 Task: Add the task  Create a new online platform for online therapy sessions to the section Epic Excursion in the project ArcticTech and add a Due Date to the respective task as 2024/03/05
Action: Mouse moved to (712, 378)
Screenshot: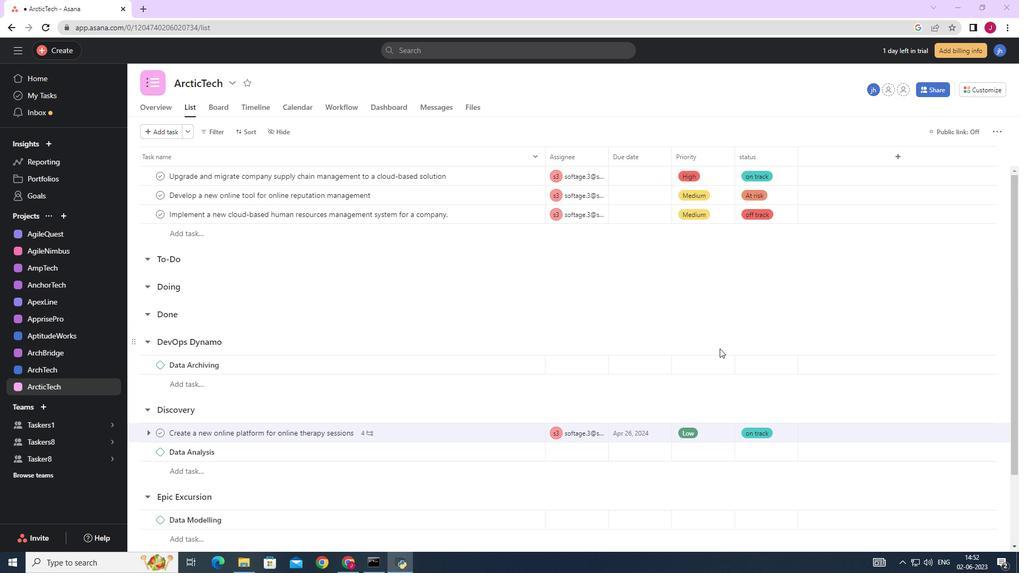 
Action: Mouse scrolled (712, 378) with delta (0, 0)
Screenshot: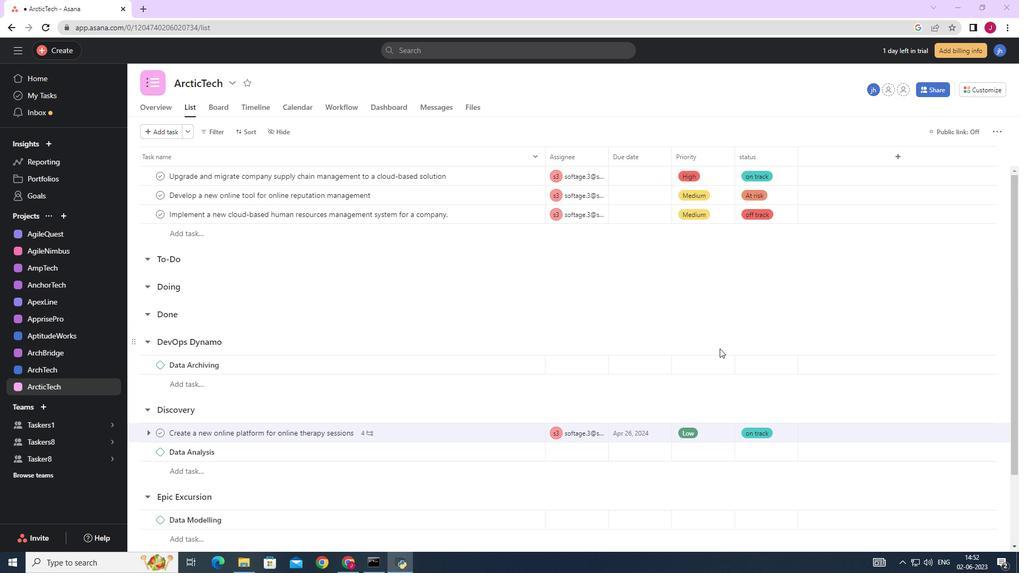 
Action: Mouse moved to (711, 380)
Screenshot: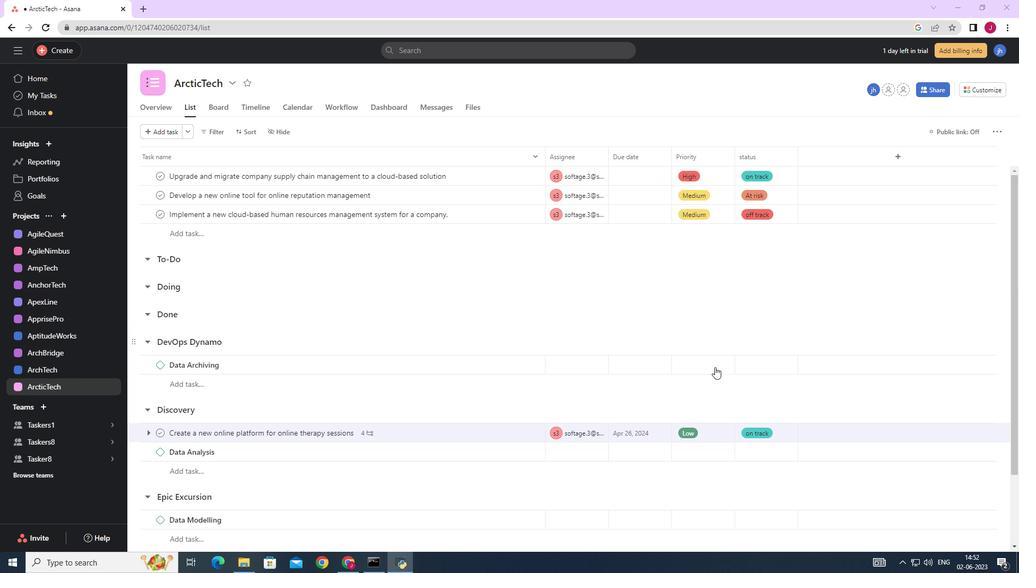 
Action: Mouse scrolled (711, 379) with delta (0, 0)
Screenshot: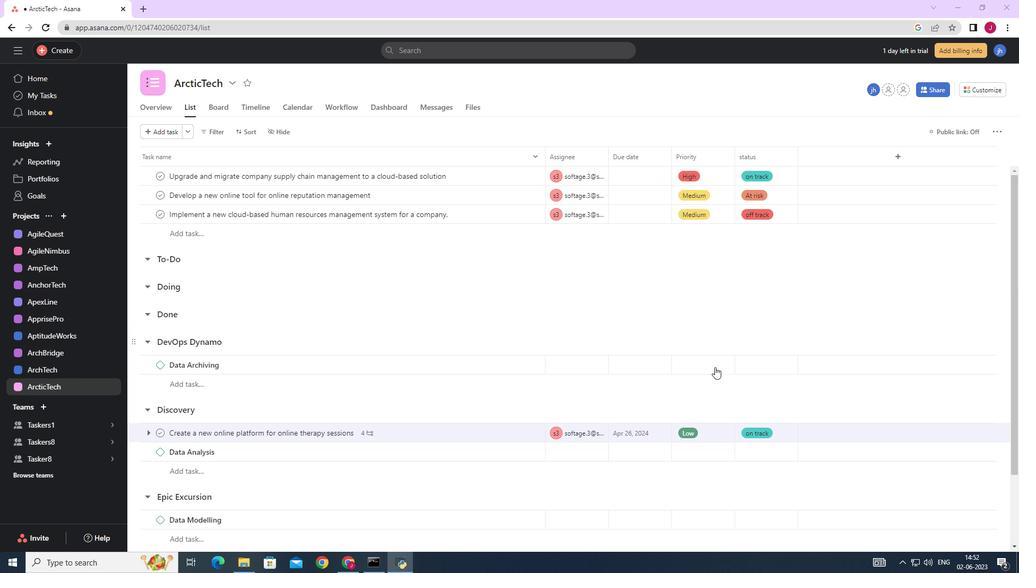 
Action: Mouse moved to (711, 382)
Screenshot: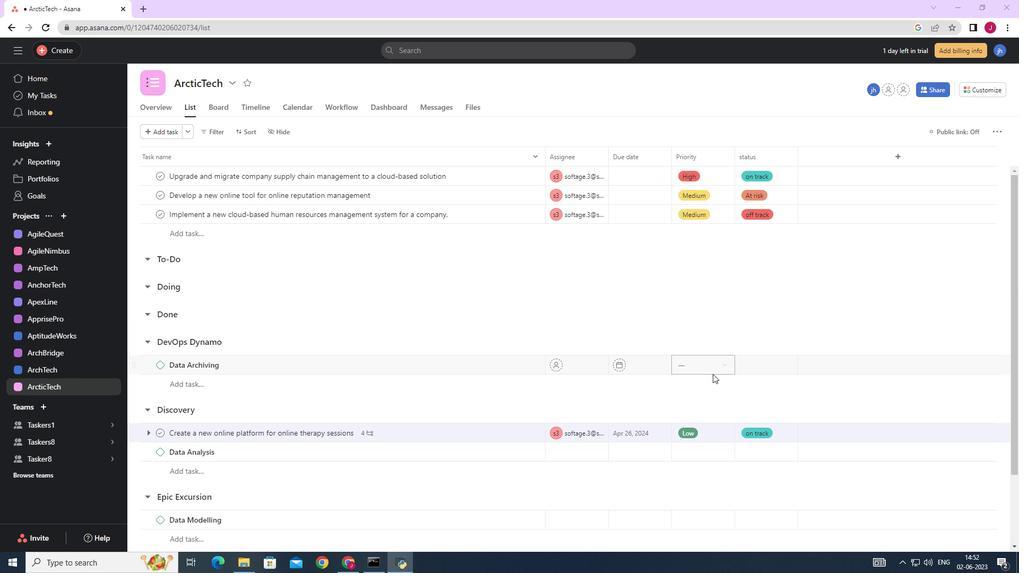 
Action: Mouse scrolled (711, 381) with delta (0, 0)
Screenshot: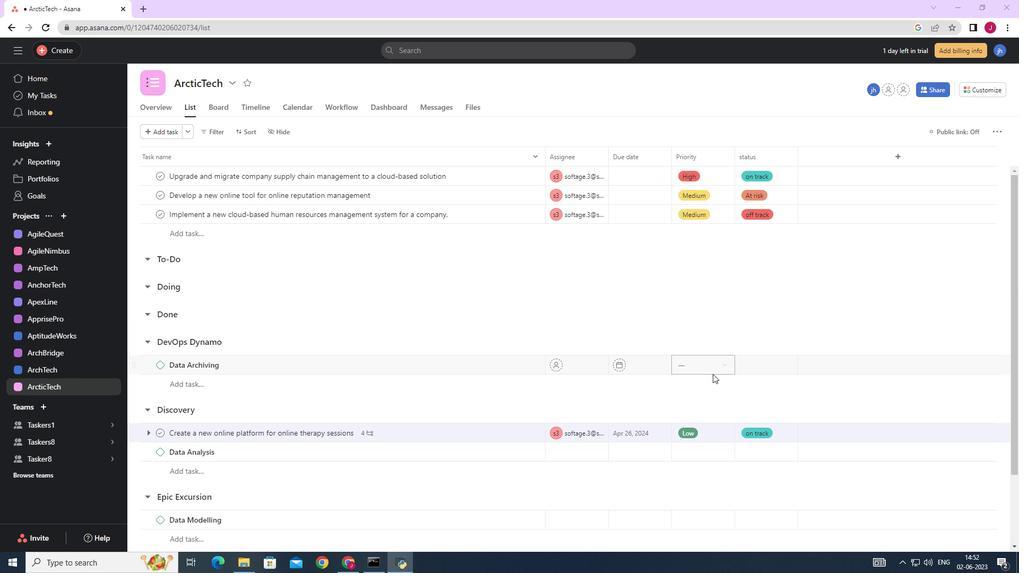 
Action: Mouse moved to (711, 383)
Screenshot: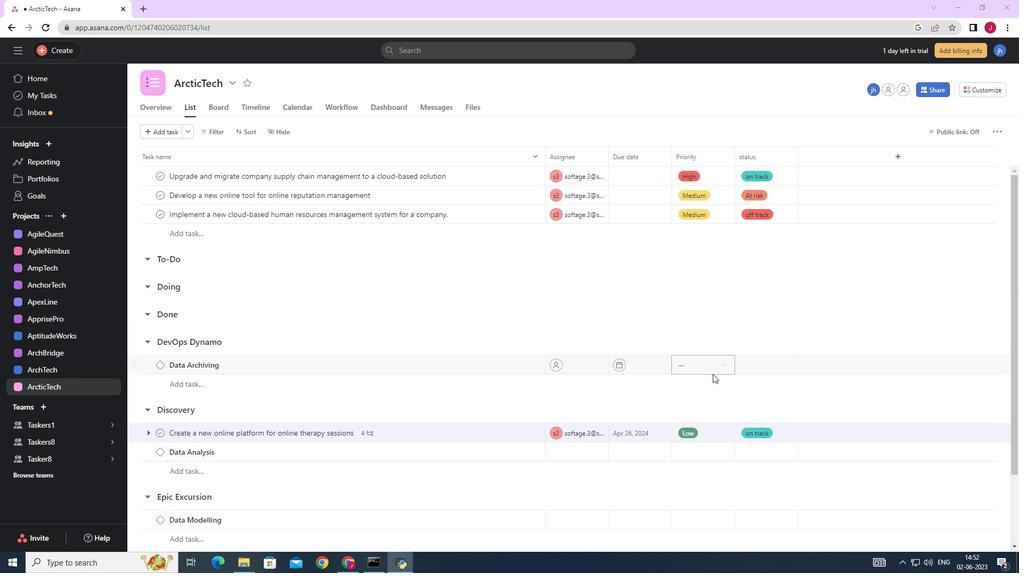 
Action: Mouse scrolled (711, 382) with delta (0, 0)
Screenshot: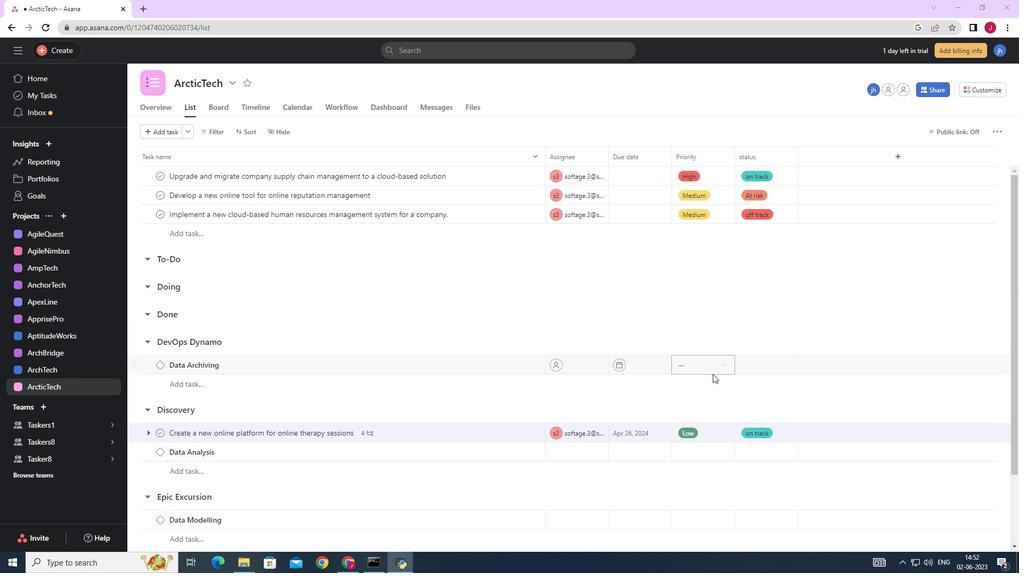 
Action: Mouse moved to (709, 389)
Screenshot: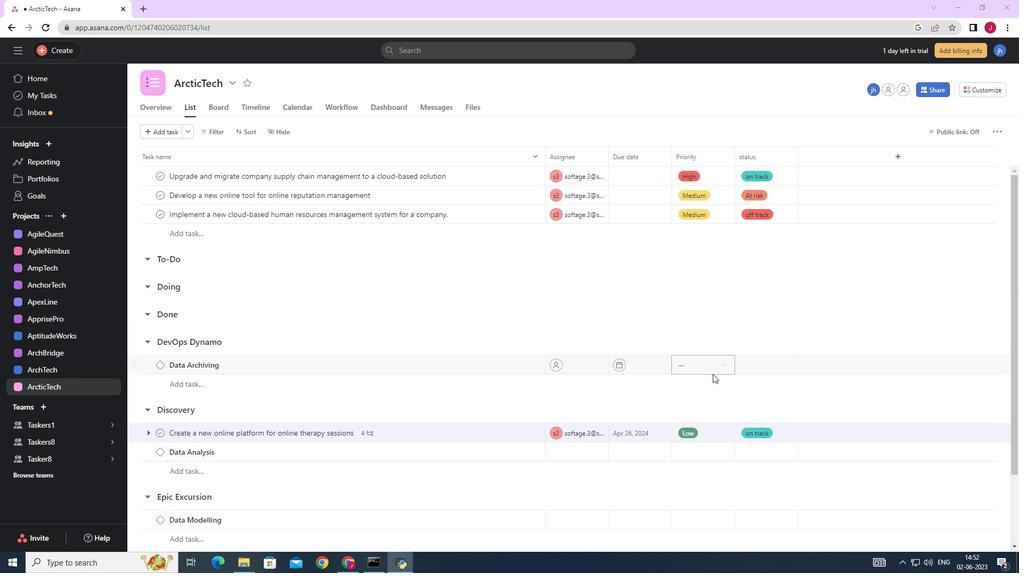 
Action: Mouse scrolled (711, 384) with delta (0, 0)
Screenshot: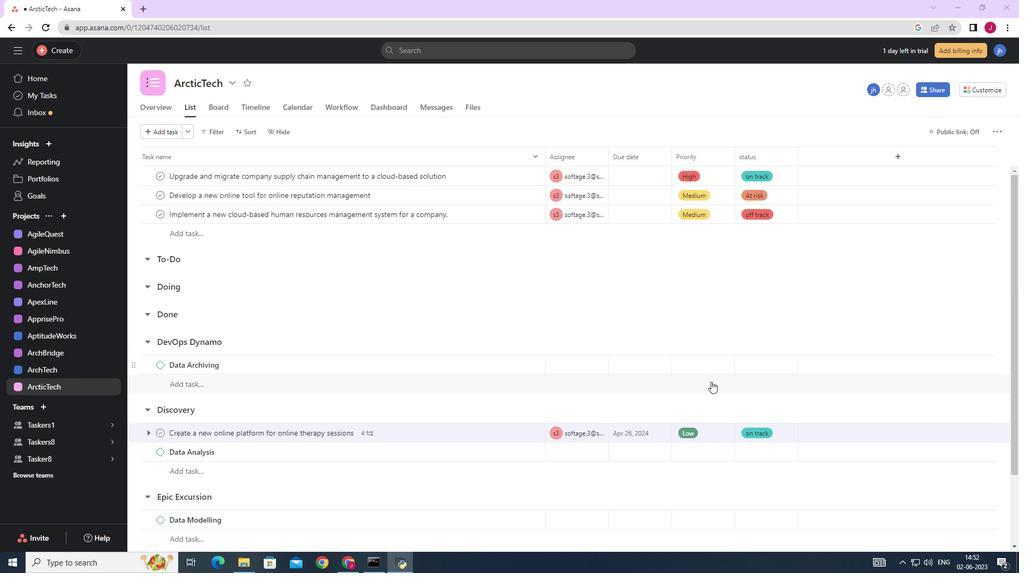 
Action: Mouse moved to (516, 347)
Screenshot: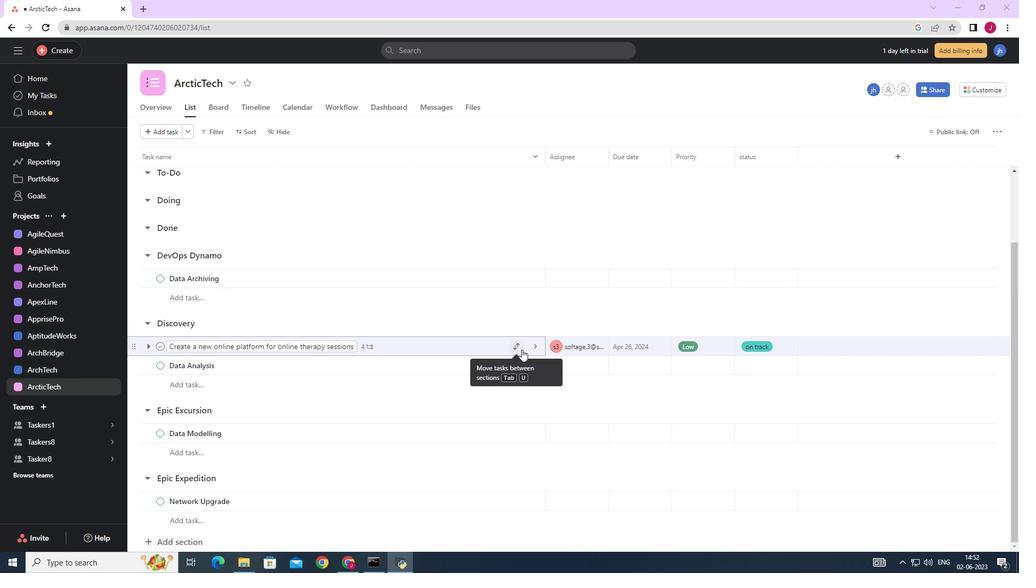 
Action: Mouse pressed left at (516, 347)
Screenshot: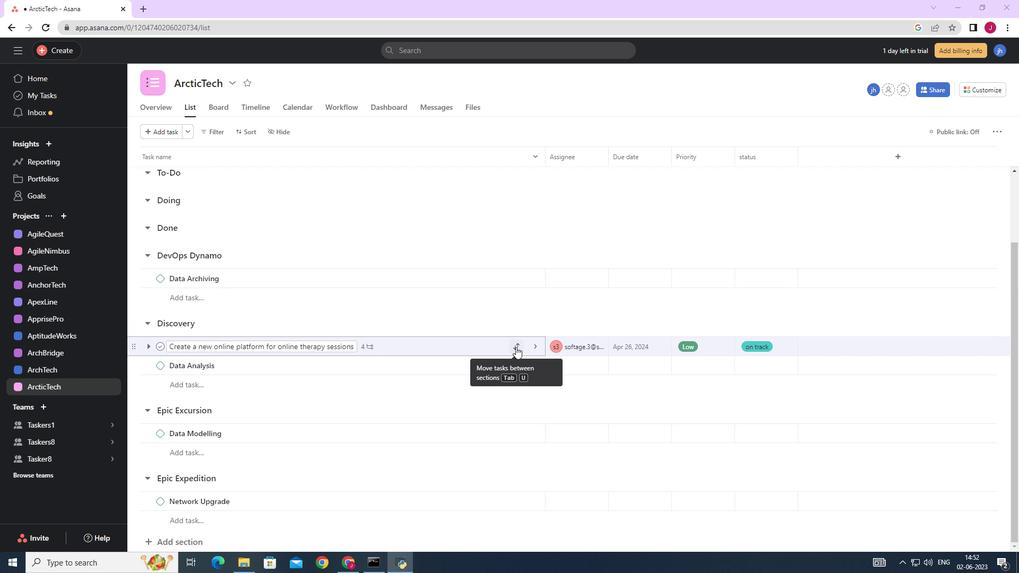 
Action: Mouse moved to (466, 503)
Screenshot: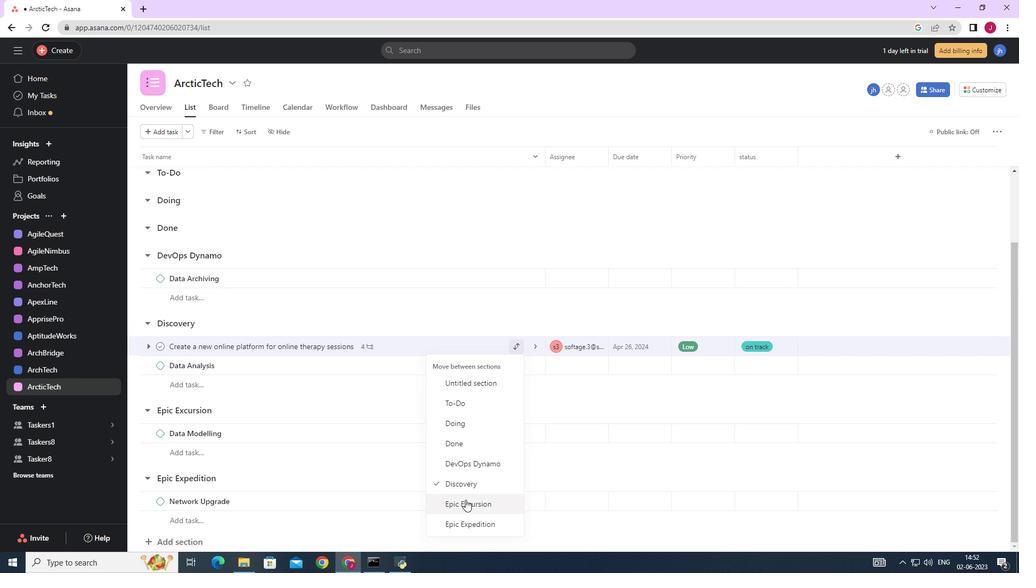 
Action: Mouse pressed left at (466, 503)
Screenshot: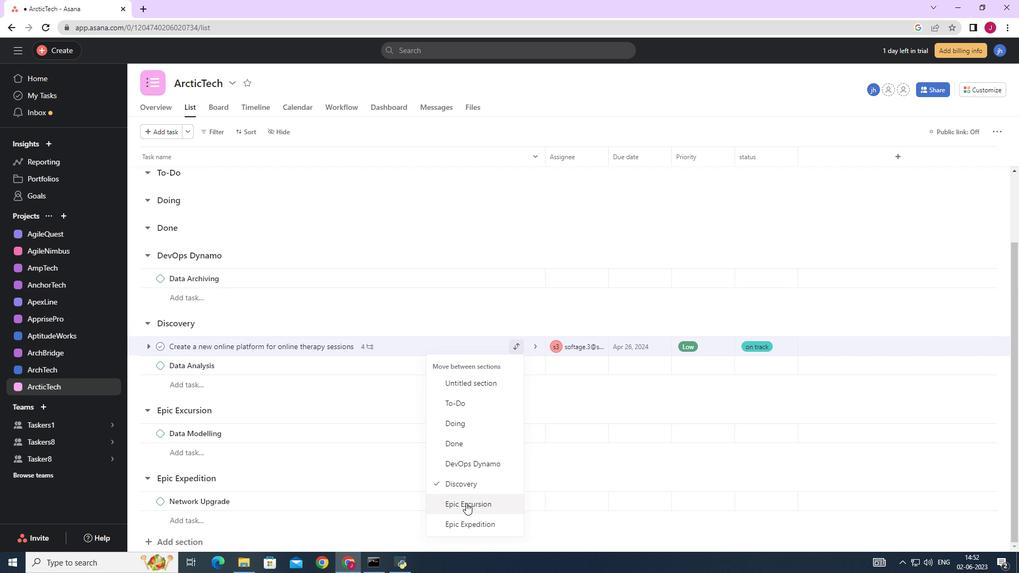 
Action: Mouse moved to (662, 412)
Screenshot: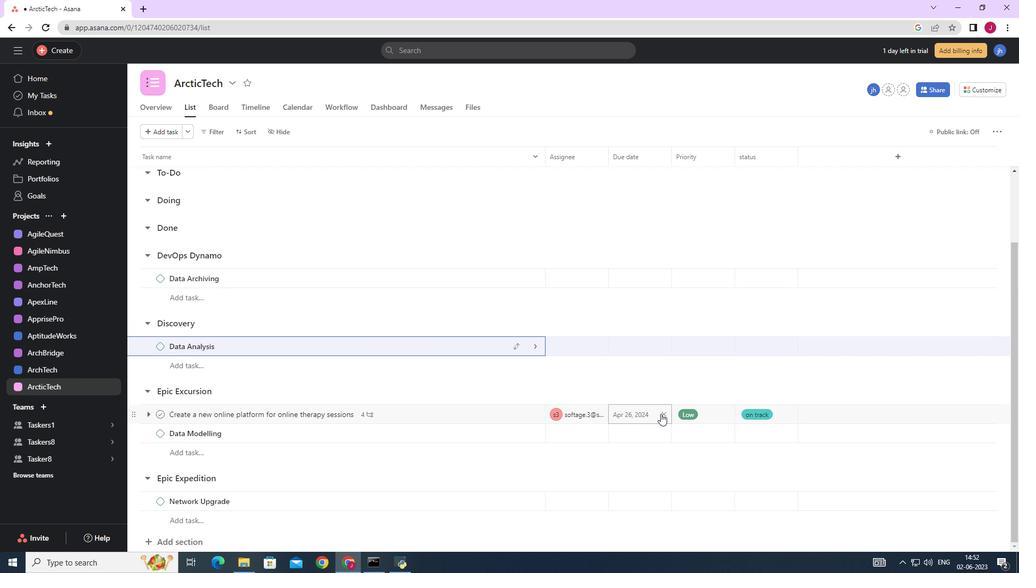
Action: Mouse pressed left at (662, 412)
Screenshot: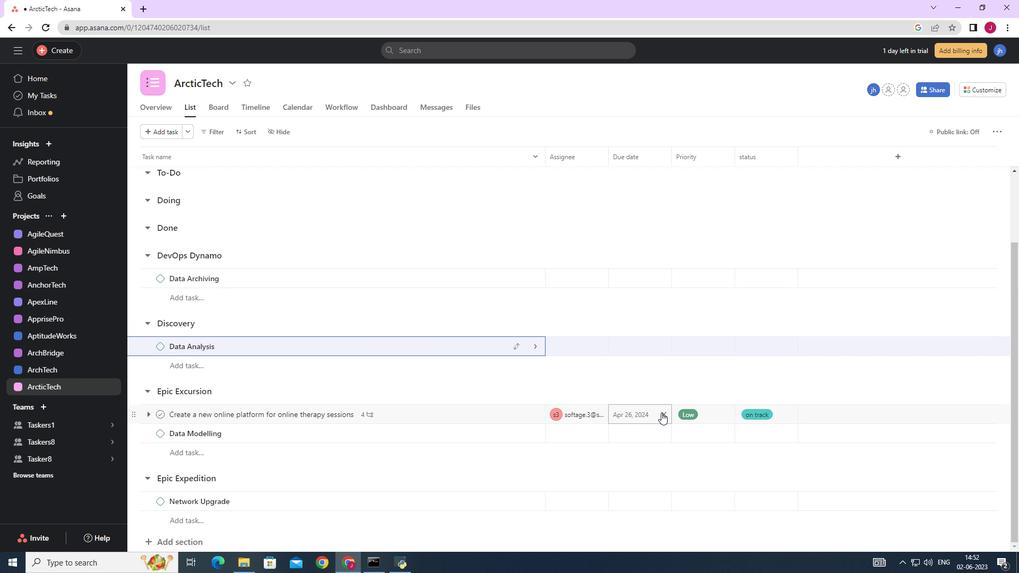 
Action: Mouse moved to (638, 412)
Screenshot: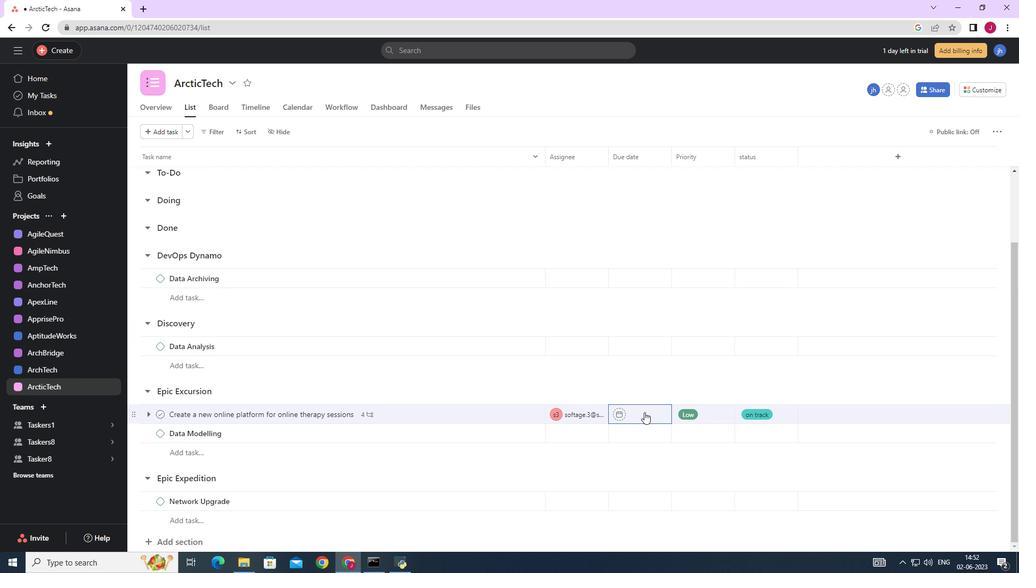
Action: Mouse pressed left at (638, 412)
Screenshot: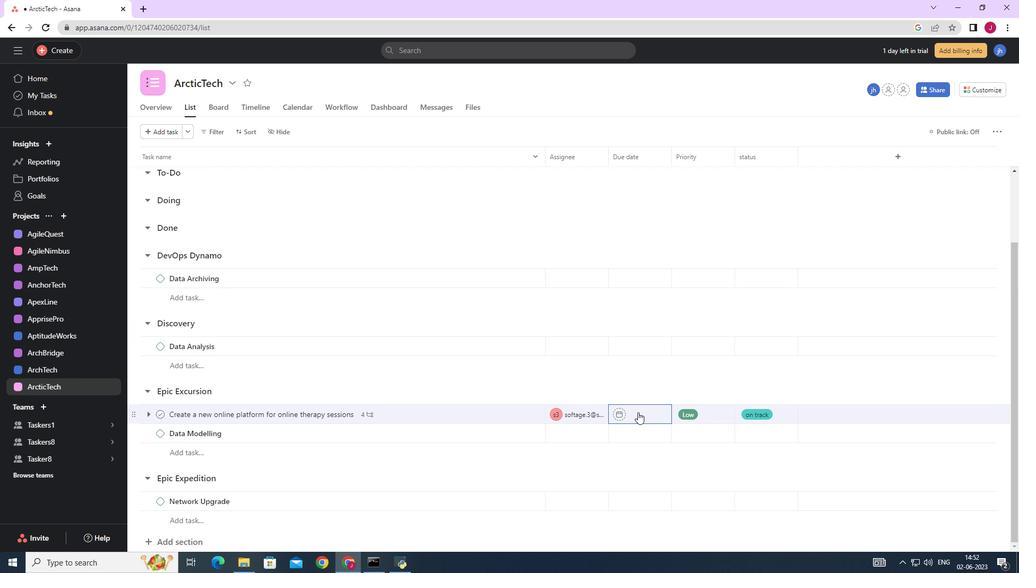 
Action: Mouse moved to (742, 243)
Screenshot: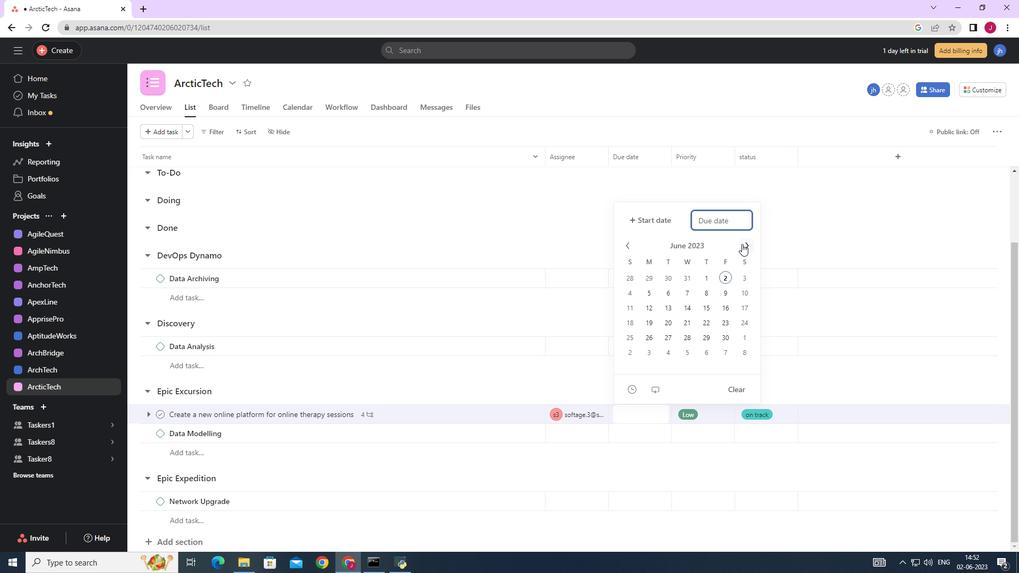 
Action: Mouse pressed left at (742, 243)
Screenshot: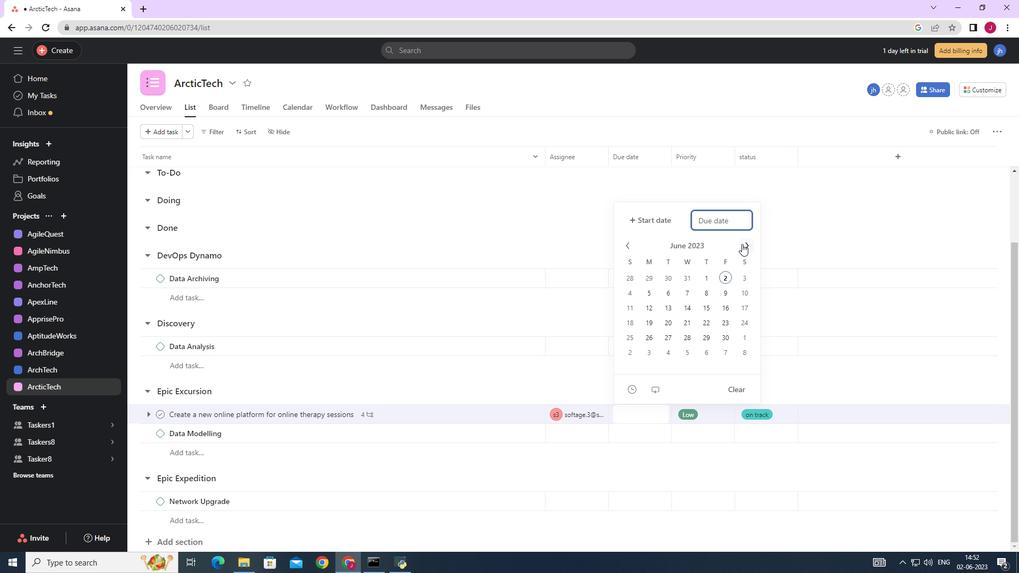 
Action: Mouse moved to (744, 243)
Screenshot: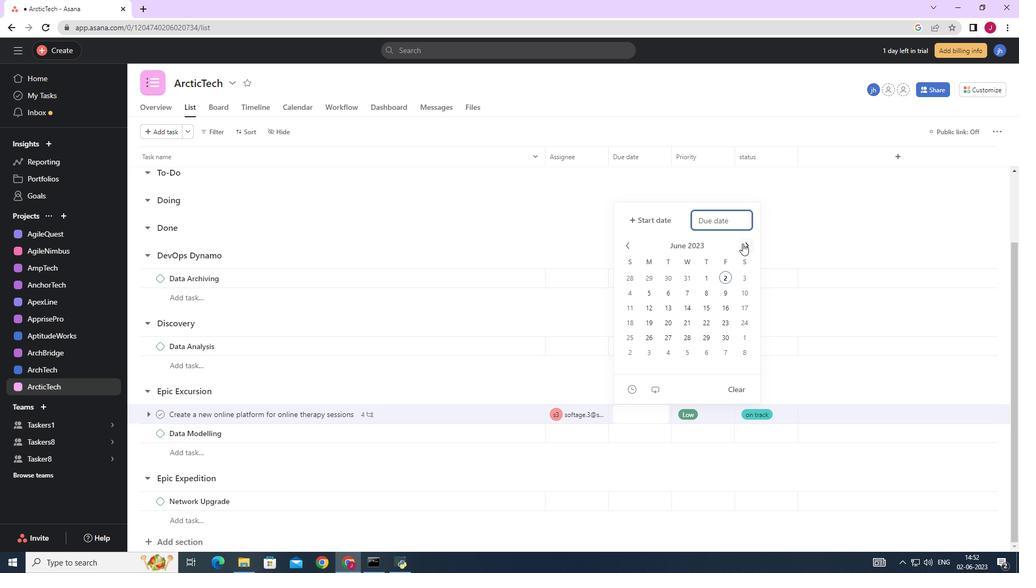 
Action: Mouse pressed left at (744, 243)
Screenshot: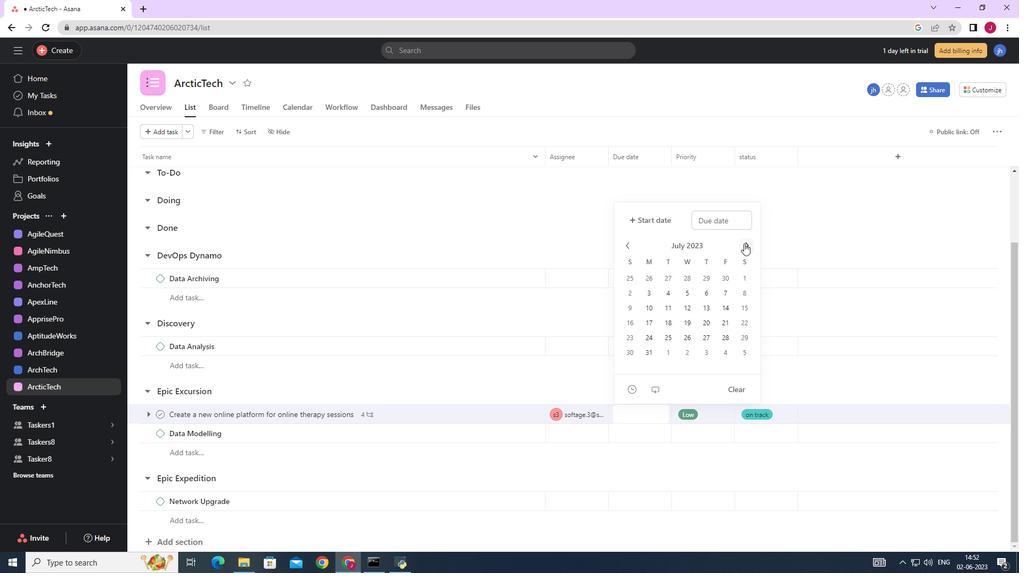 
Action: Mouse pressed left at (744, 243)
Screenshot: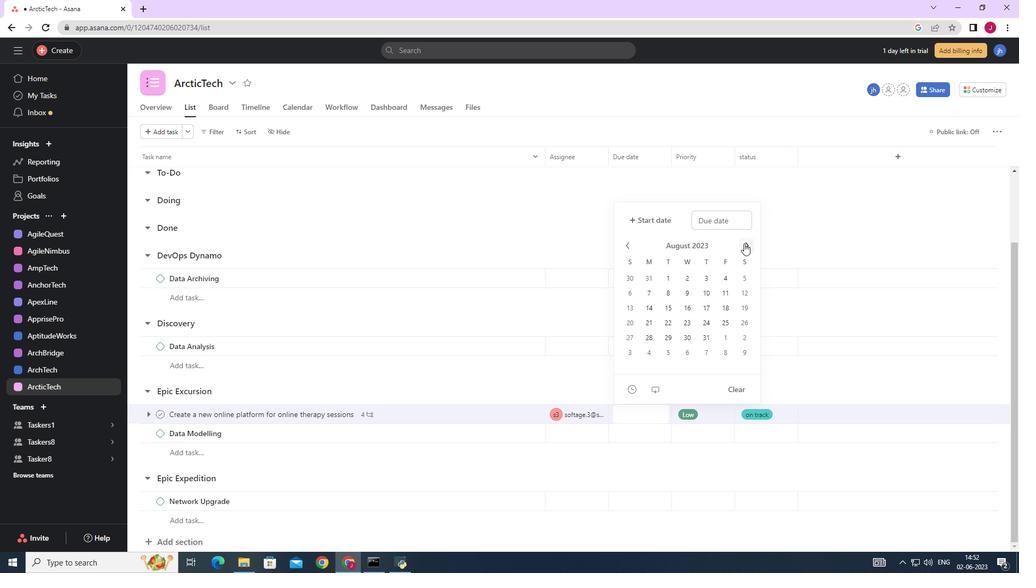 
Action: Mouse pressed left at (744, 243)
Screenshot: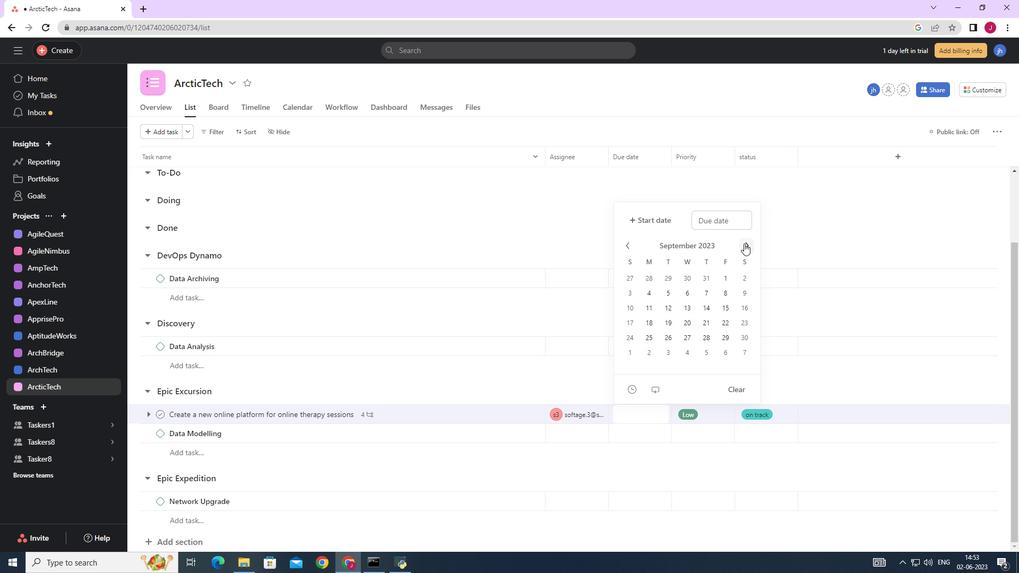 
Action: Mouse pressed left at (744, 243)
Screenshot: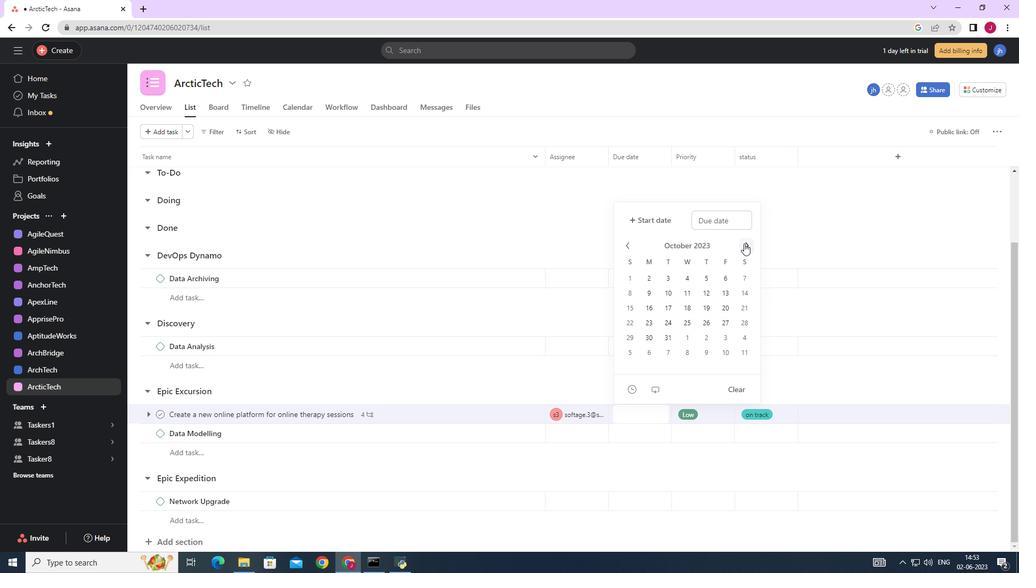 
Action: Mouse pressed left at (744, 243)
Screenshot: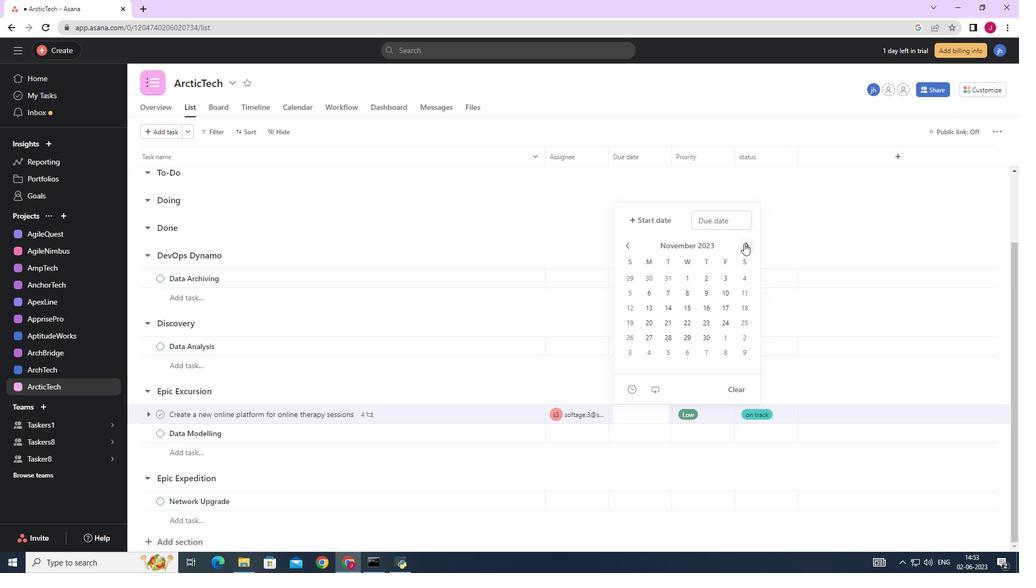 
Action: Mouse pressed left at (744, 243)
Screenshot: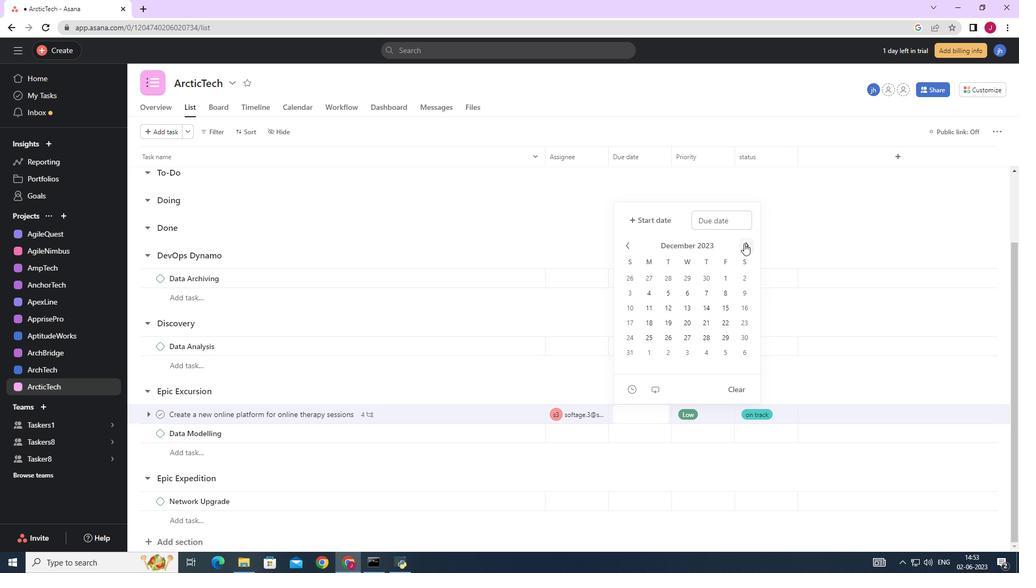 
Action: Mouse pressed left at (744, 243)
Screenshot: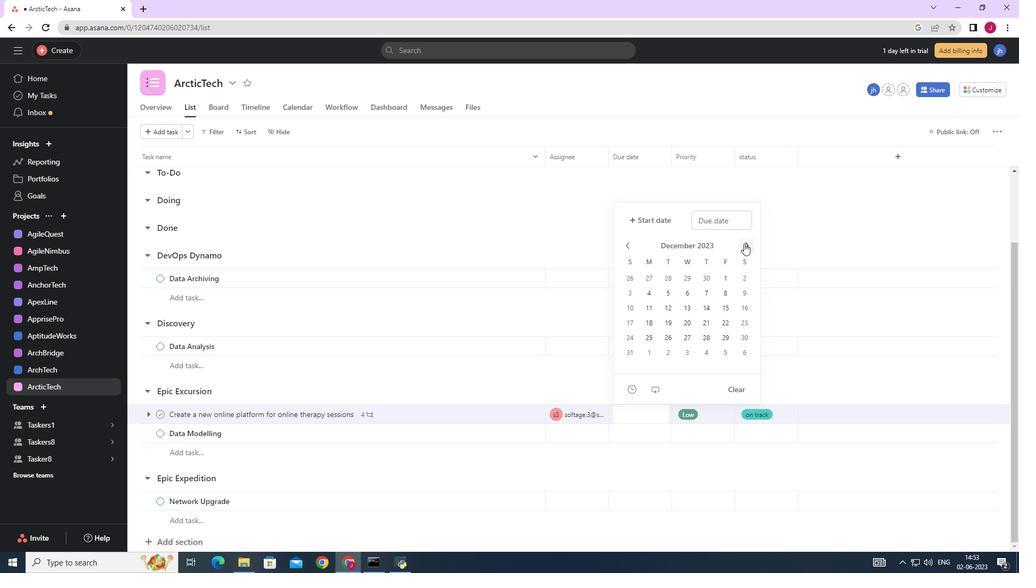 
Action: Mouse pressed left at (744, 243)
Screenshot: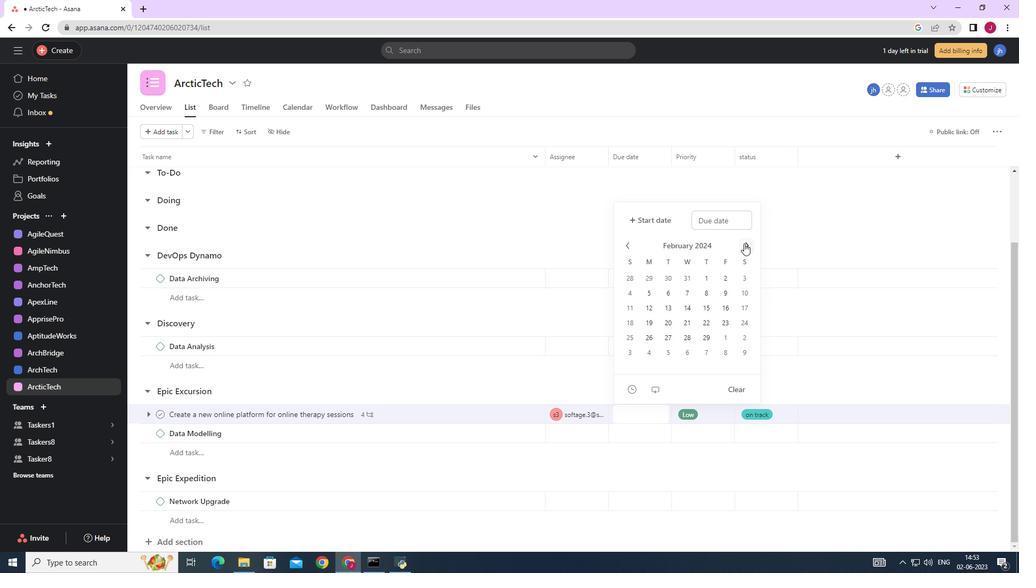 
Action: Mouse moved to (666, 292)
Screenshot: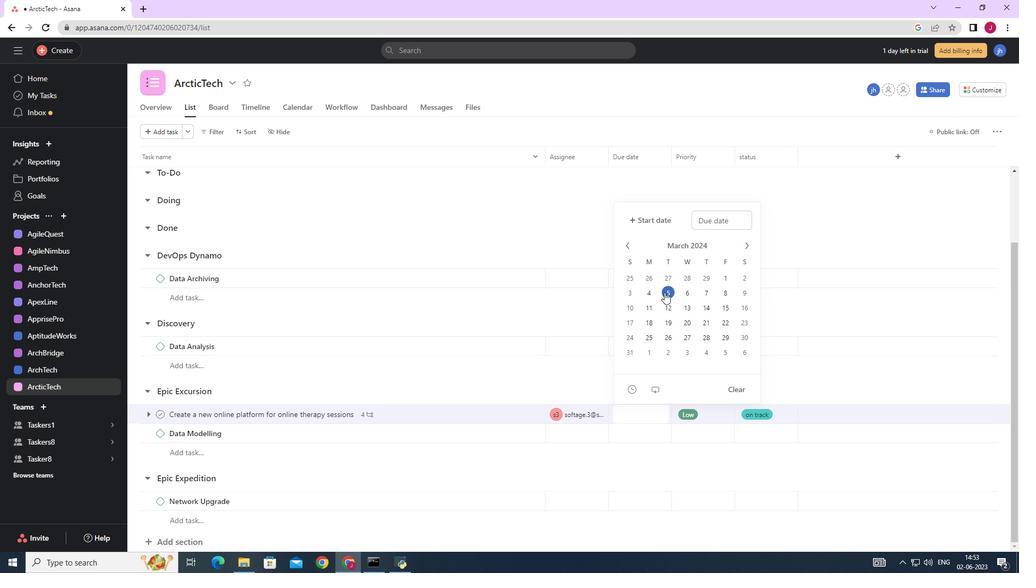 
Action: Mouse pressed left at (666, 292)
Screenshot: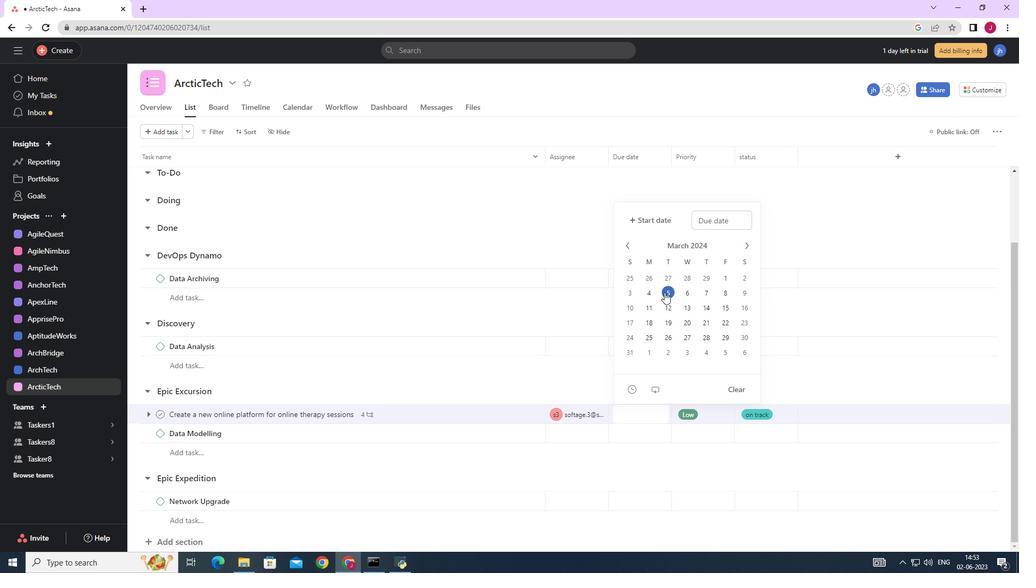 
Action: Mouse moved to (851, 213)
Screenshot: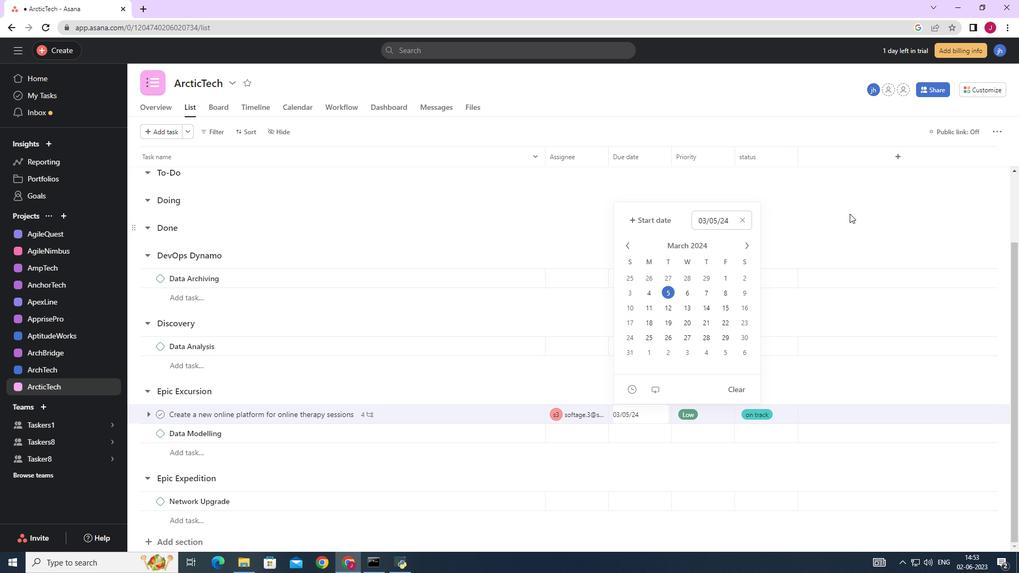 
Action: Mouse pressed left at (851, 213)
Screenshot: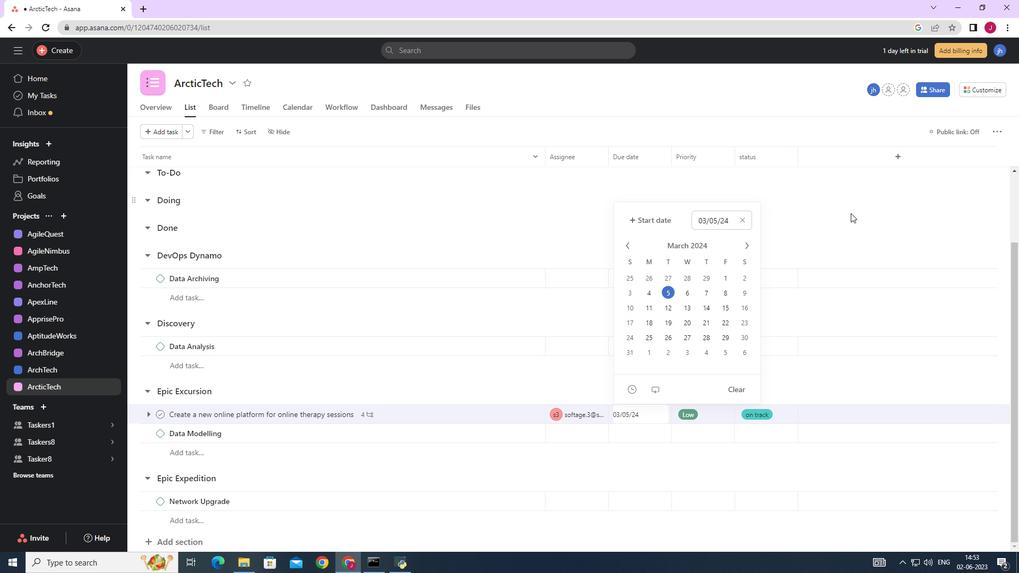 
